 Task: Add Sprouts Alkalined 8.0 PH Water to the cart.
Action: Mouse pressed left at (21, 103)
Screenshot: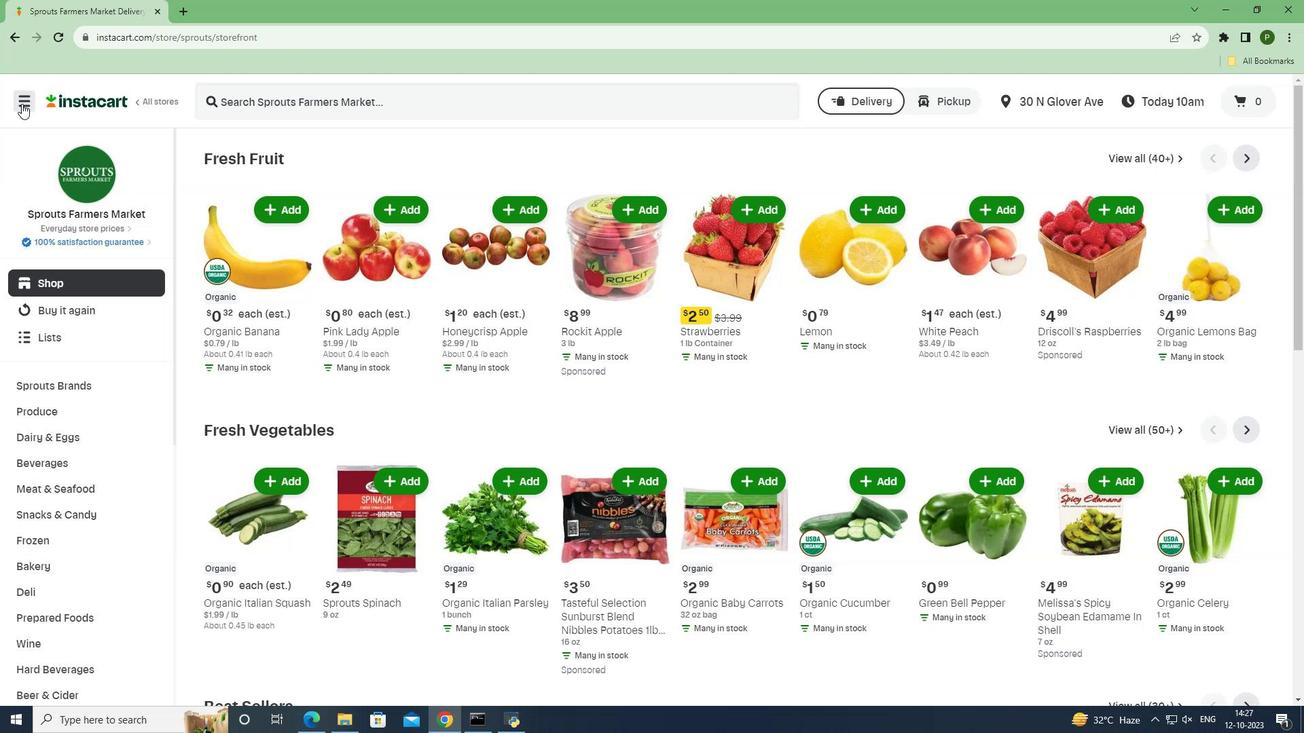 
Action: Mouse moved to (61, 370)
Screenshot: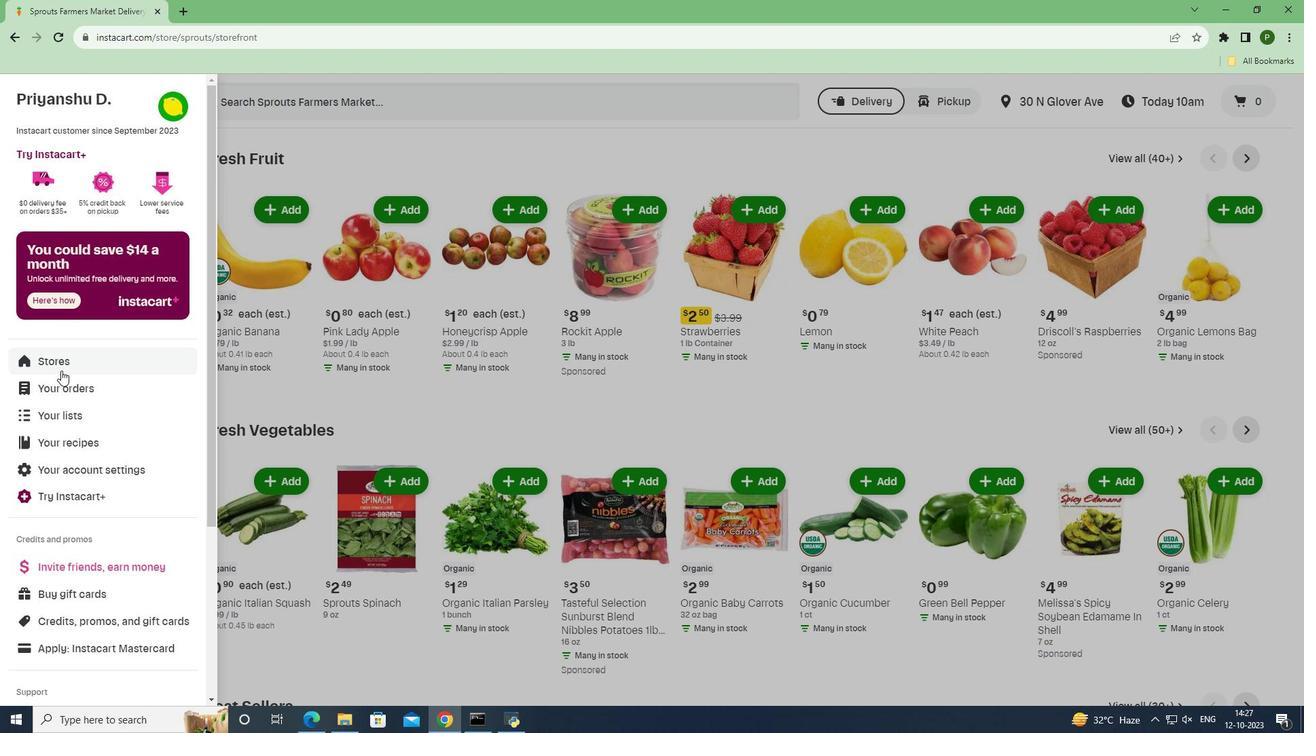 
Action: Mouse pressed left at (61, 370)
Screenshot: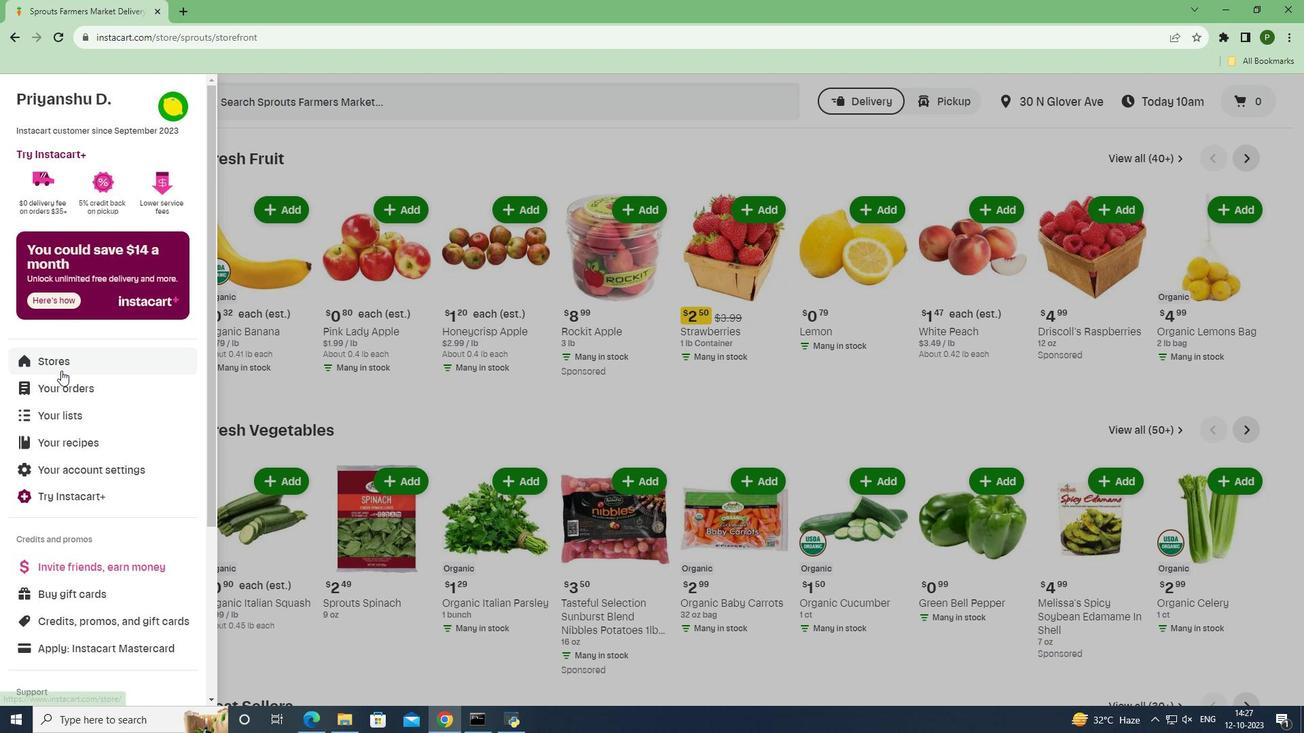 
Action: Mouse moved to (324, 157)
Screenshot: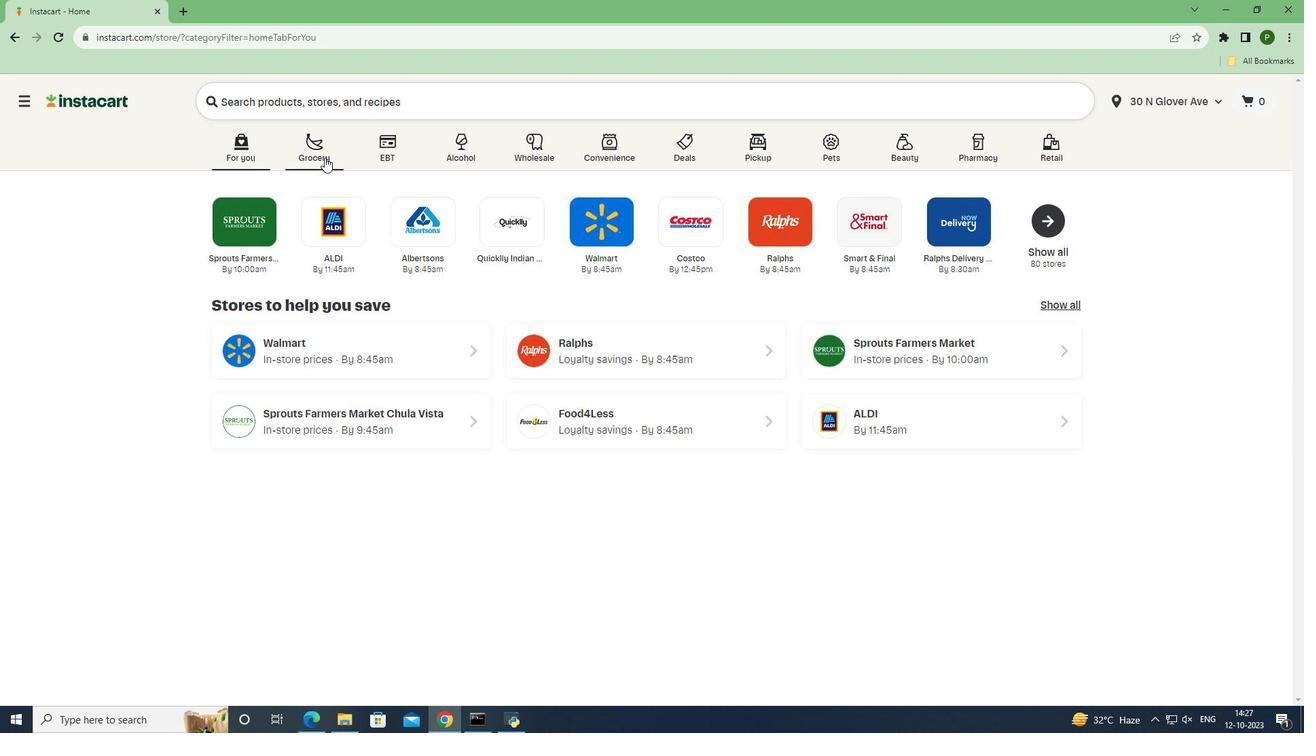 
Action: Mouse pressed left at (324, 157)
Screenshot: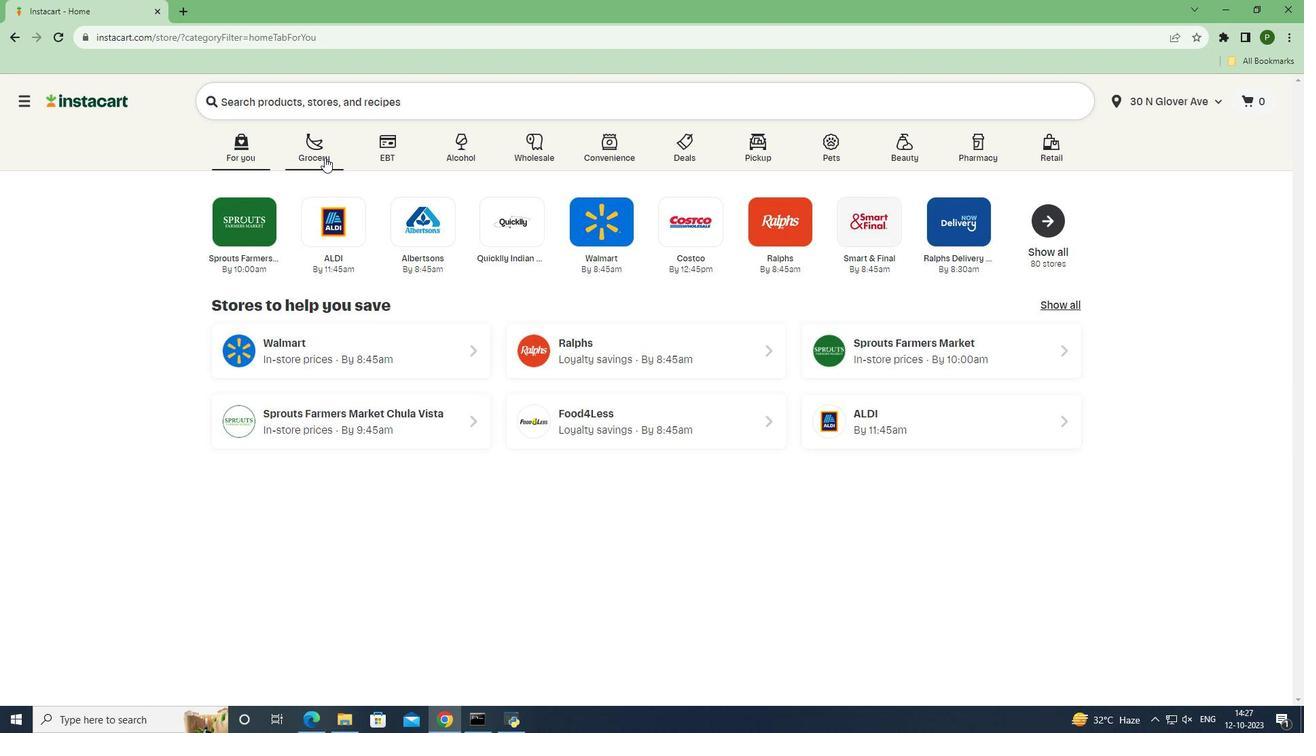 
Action: Mouse moved to (606, 315)
Screenshot: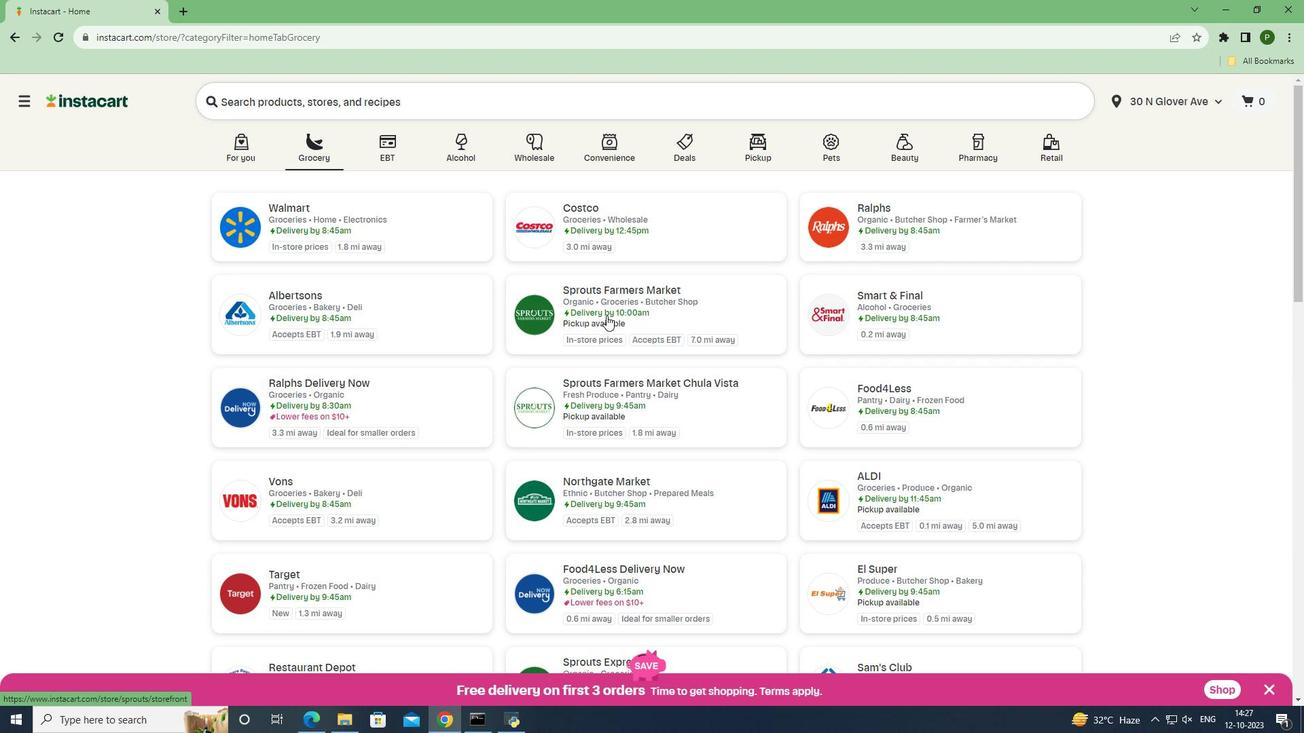 
Action: Mouse pressed left at (606, 315)
Screenshot: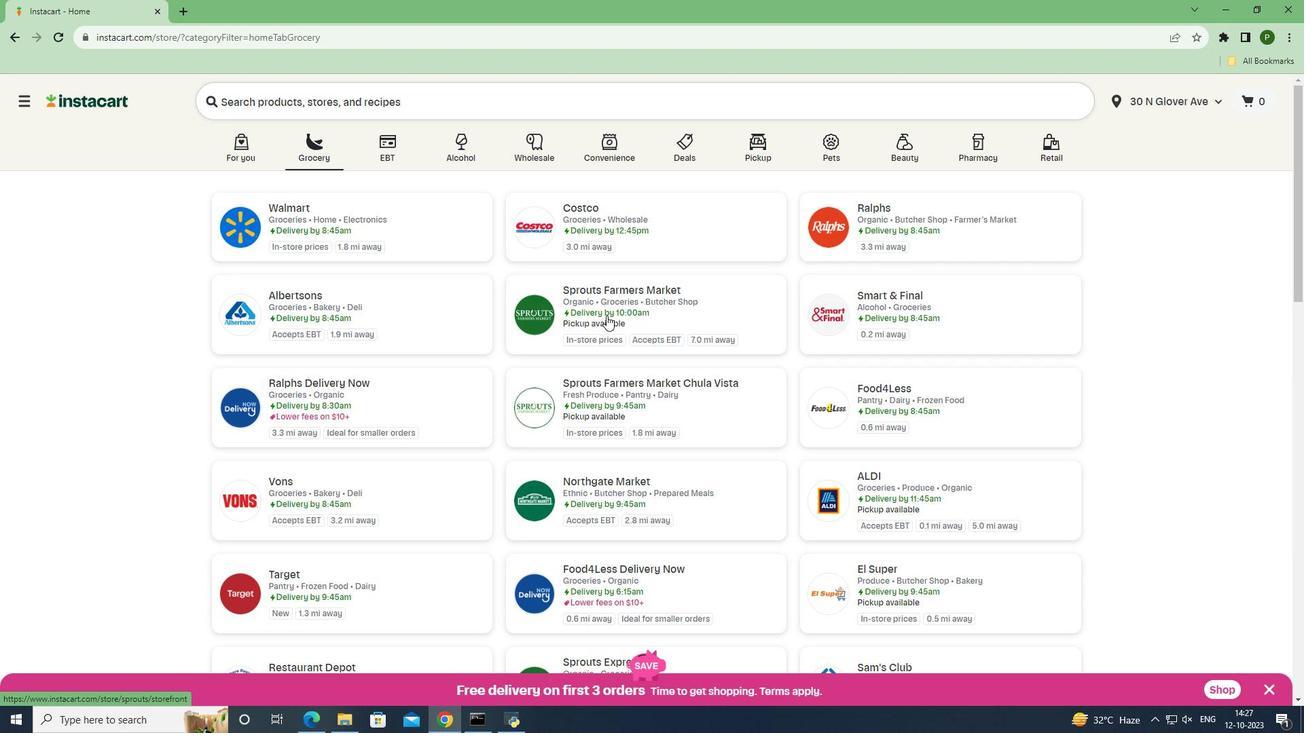 
Action: Mouse moved to (65, 458)
Screenshot: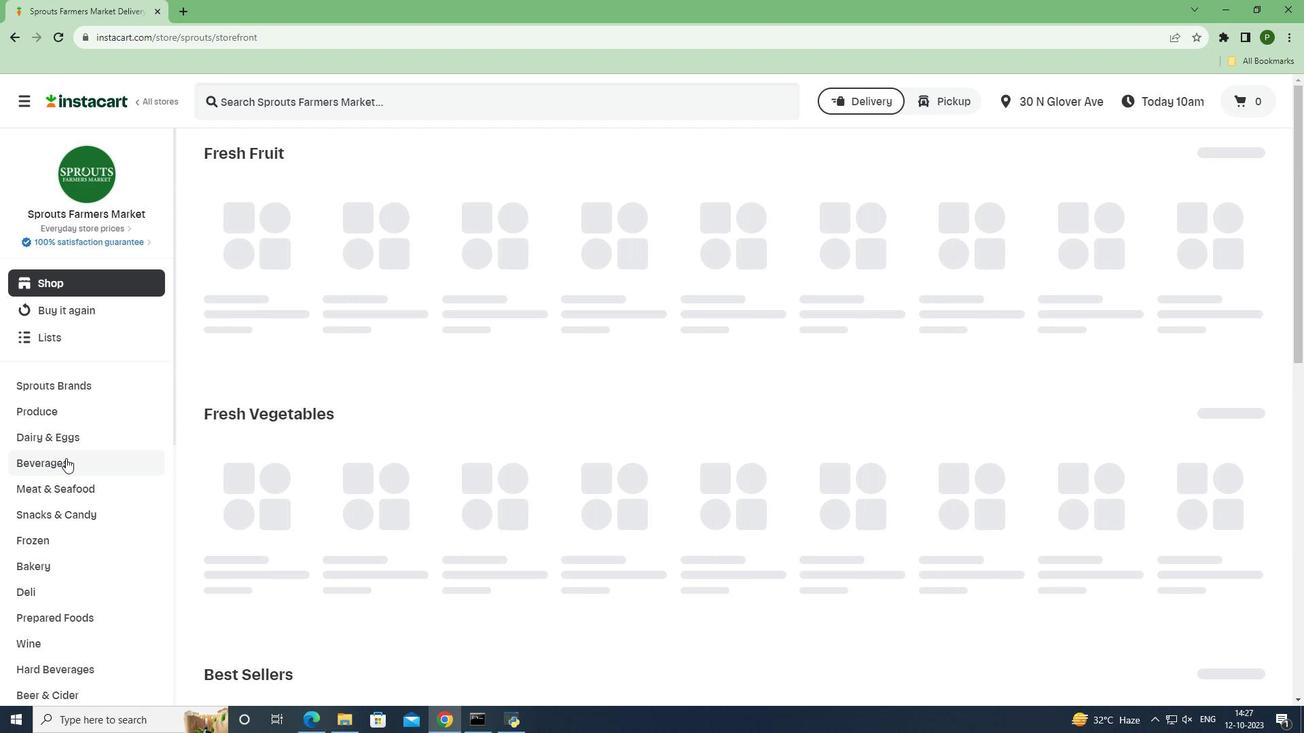 
Action: Mouse pressed left at (65, 458)
Screenshot: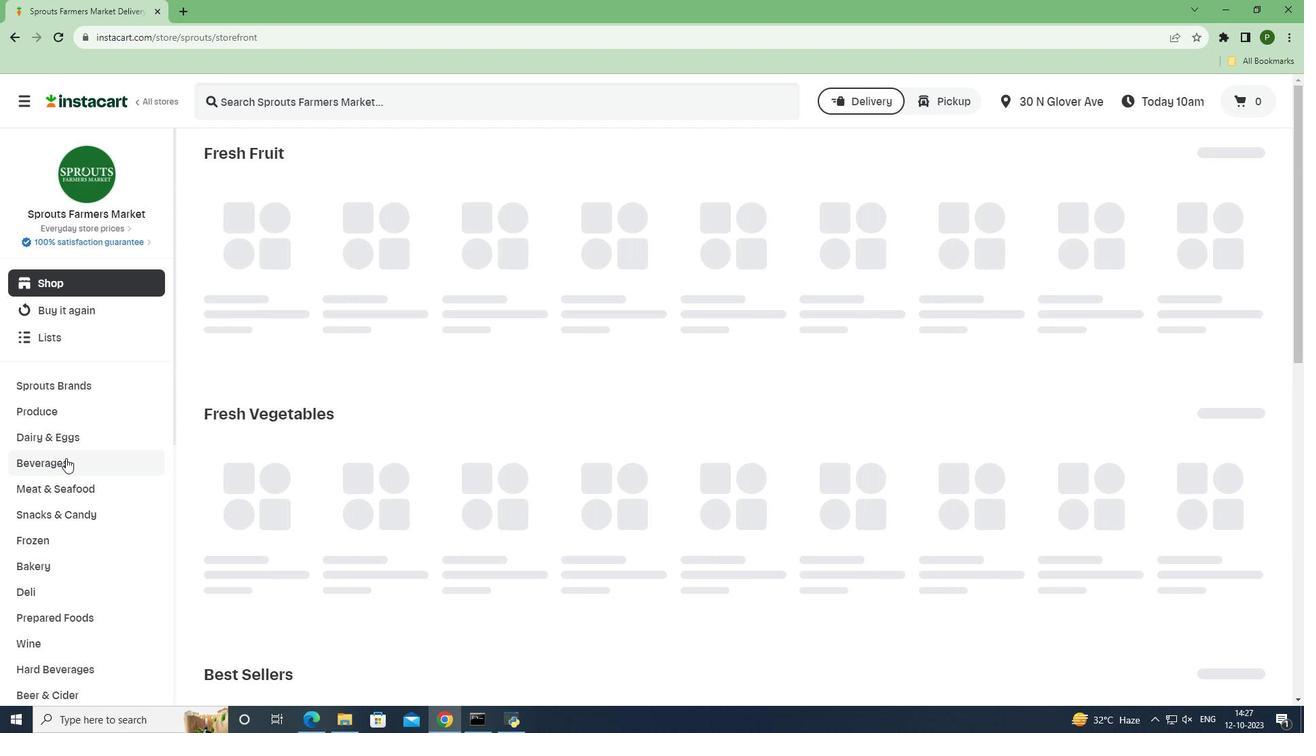 
Action: Mouse moved to (580, 192)
Screenshot: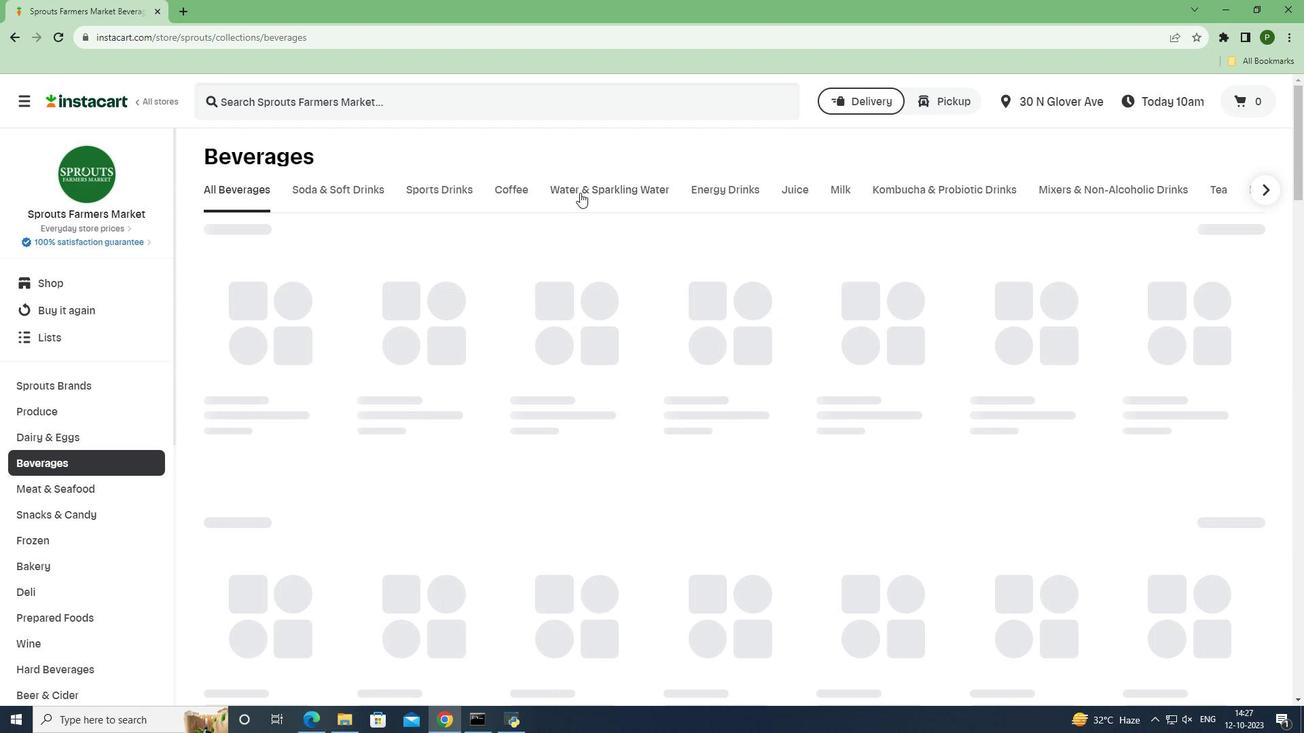 
Action: Mouse pressed left at (580, 192)
Screenshot: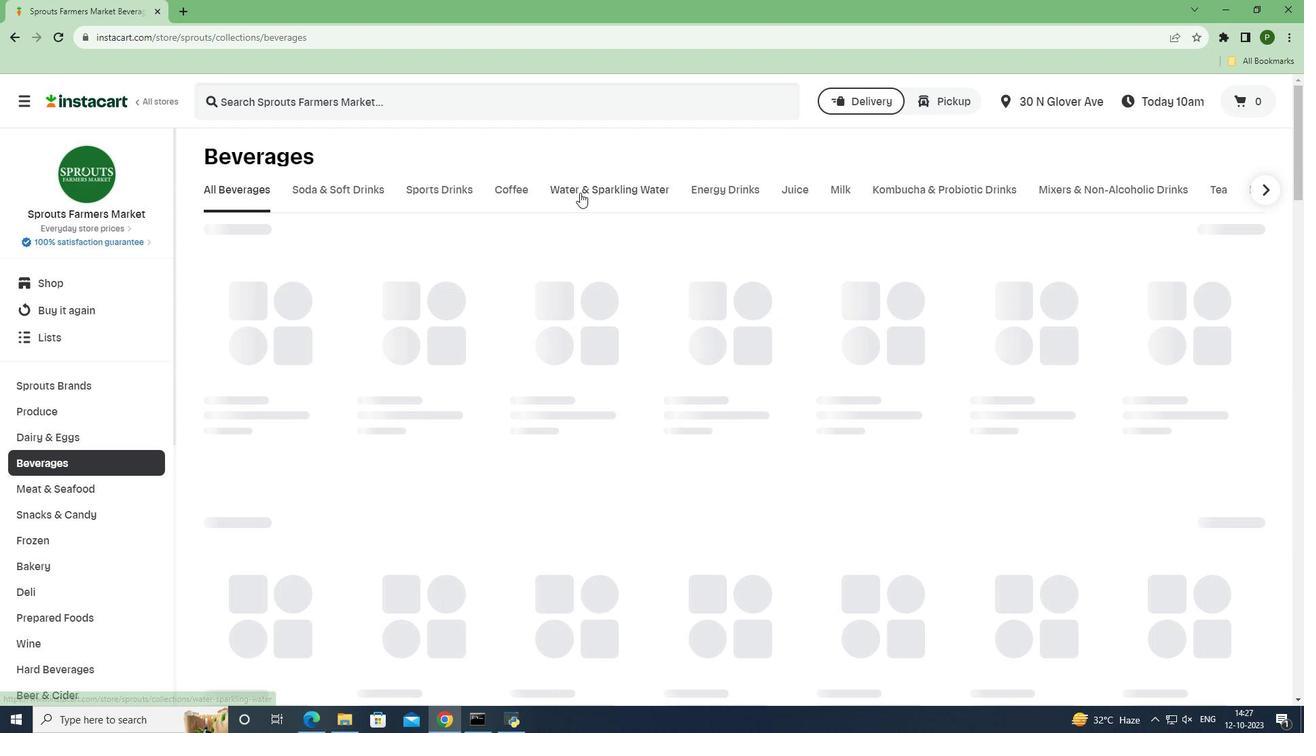 
Action: Mouse moved to (330, 103)
Screenshot: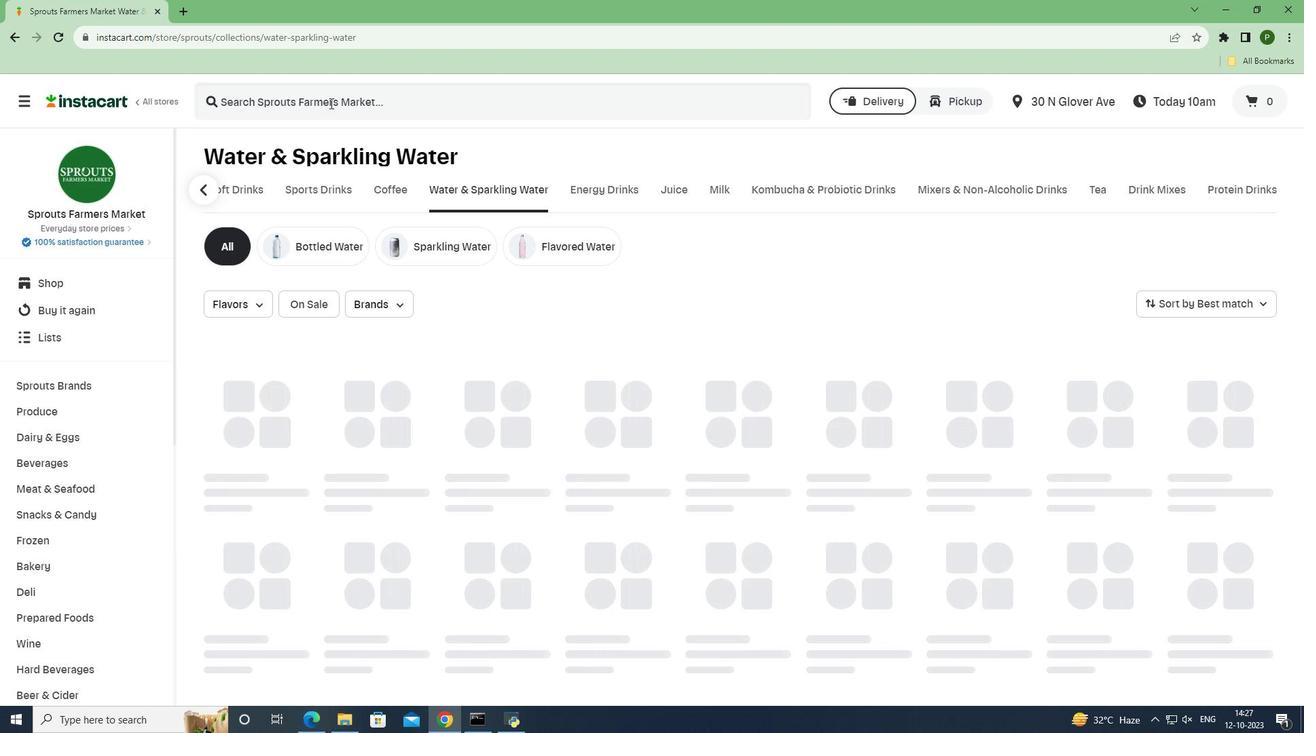 
Action: Mouse pressed left at (330, 103)
Screenshot: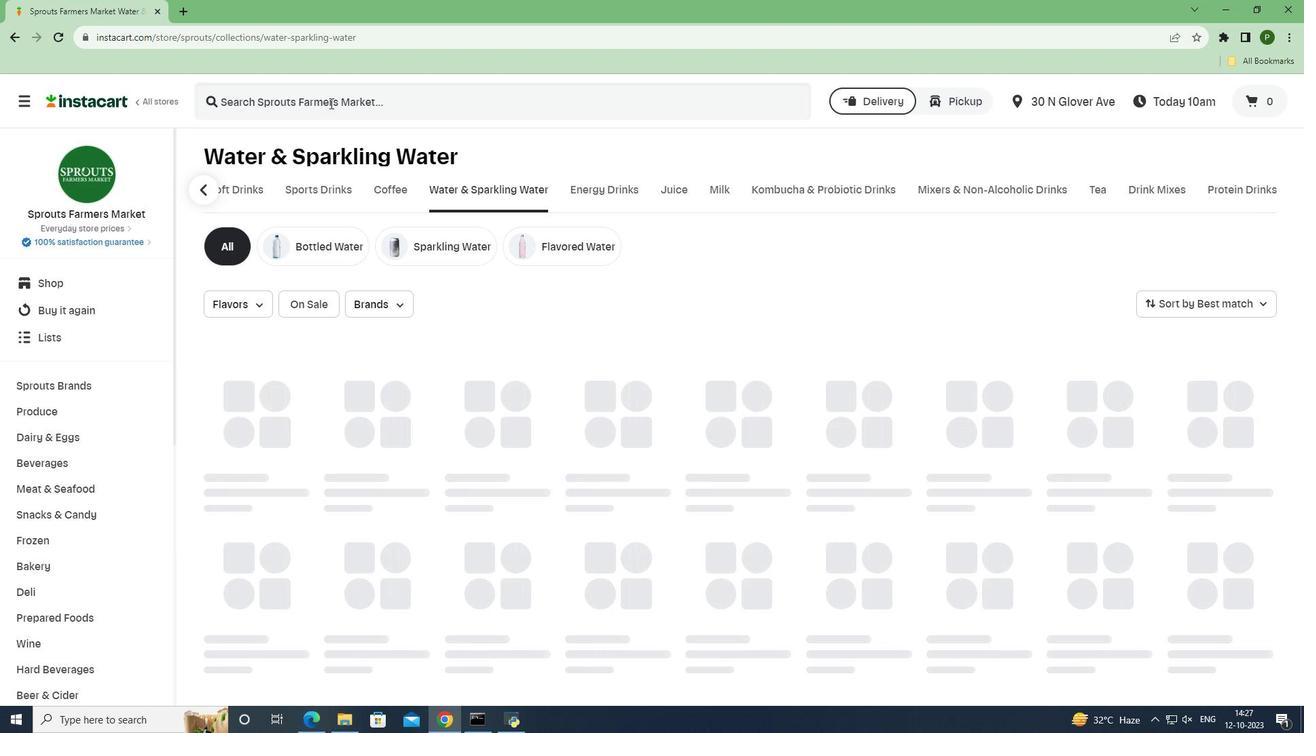 
Action: Key pressed <Key.caps_lock>S<Key.caps_lock>prouts<Key.space><Key.caps_lock>A<Key.caps_lock>lkalined<Key.space>8.0<Key.space><Key.caps_lock>PH<Key.space>W<Key.caps_lock>ater<Key.space><Key.enter>
Screenshot: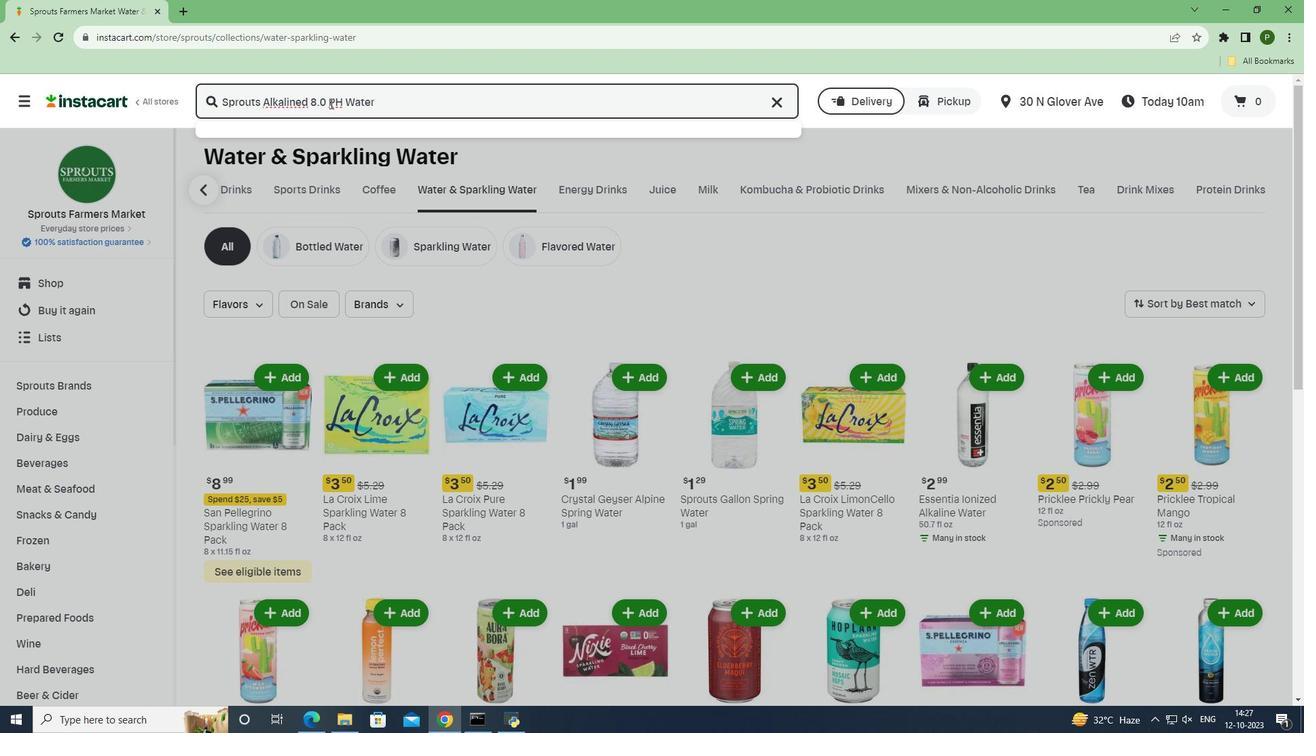 
Action: Mouse moved to (816, 222)
Screenshot: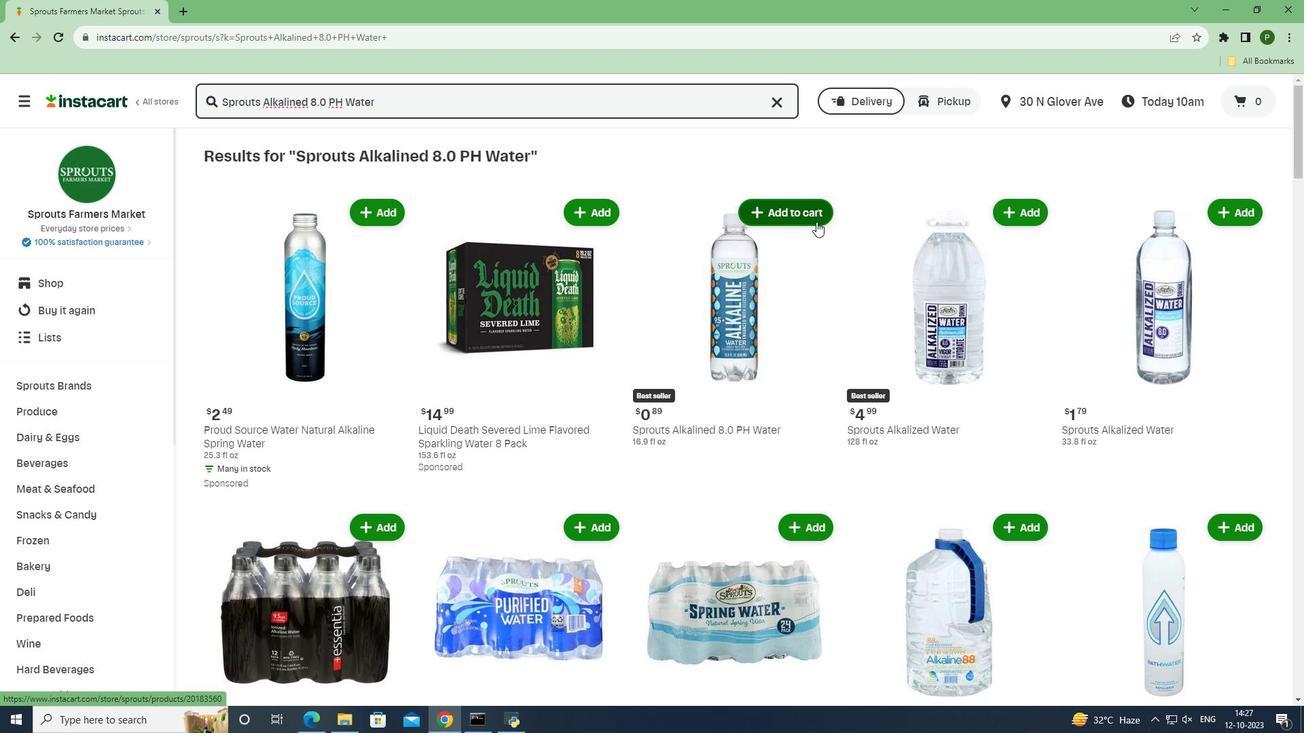 
Action: Mouse pressed left at (816, 222)
Screenshot: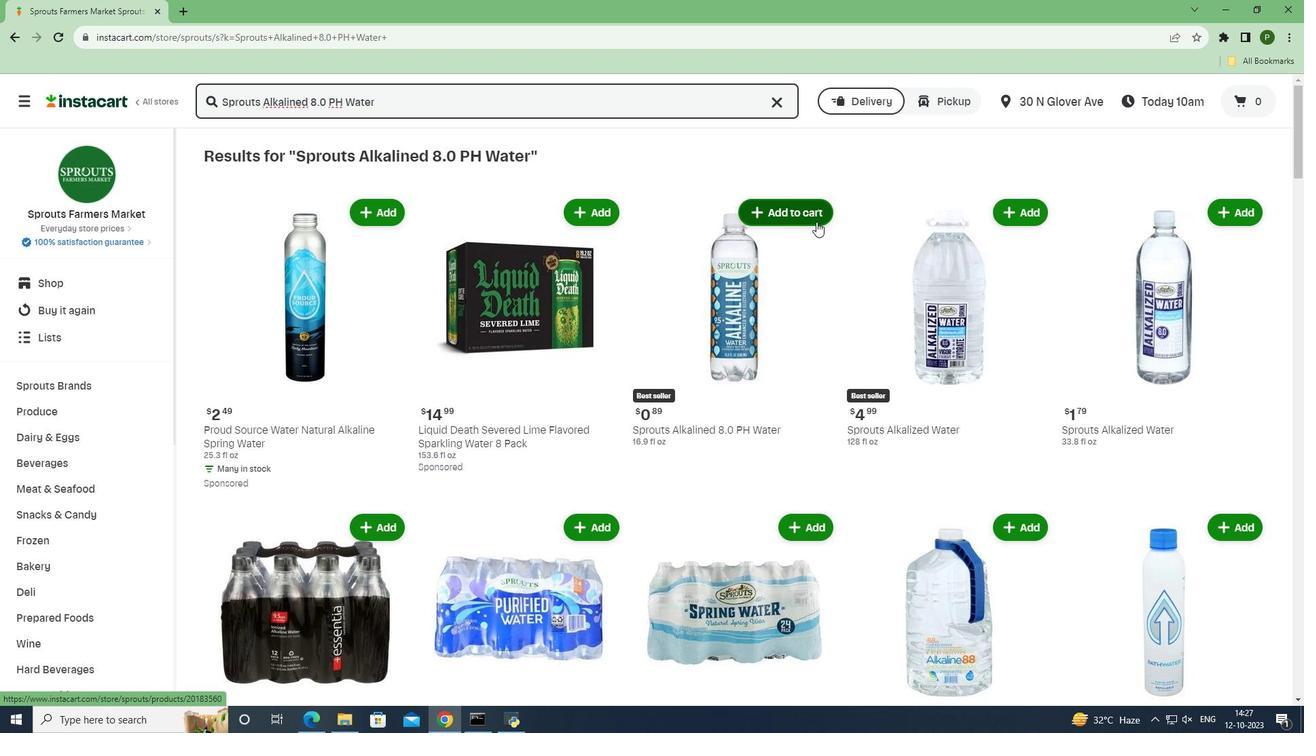 
Action: Mouse moved to (831, 316)
Screenshot: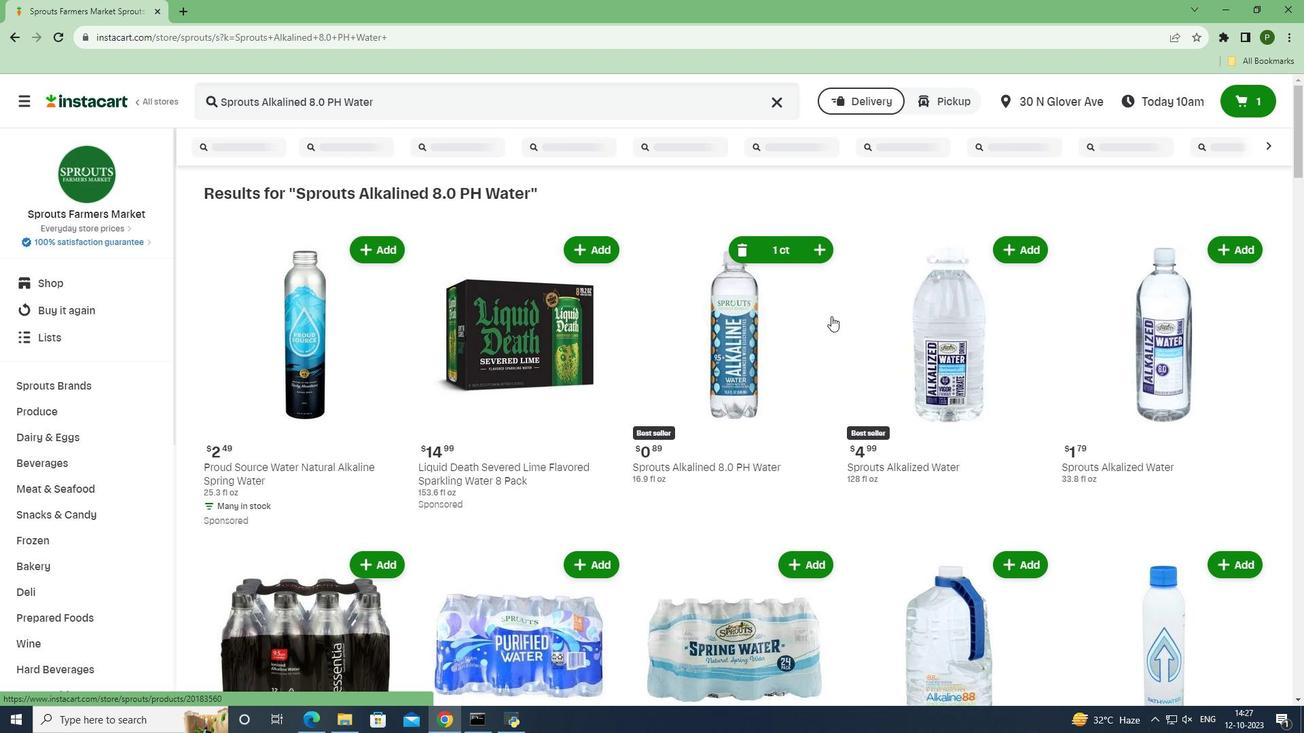 
